 Task: Create a due date automation trigger when advanced on, on the wednesday of the week a card is due add fields without custom field "Resume" set to a date between 1 and 7 working days from now at 11:00 AM.
Action: Mouse moved to (985, 228)
Screenshot: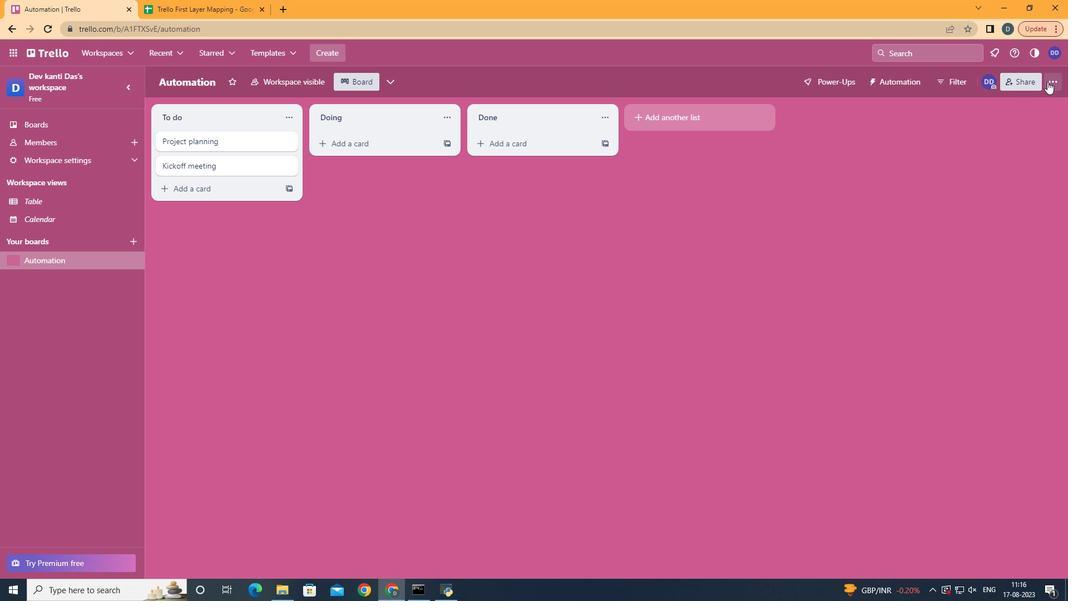 
Action: Mouse pressed left at (985, 228)
Screenshot: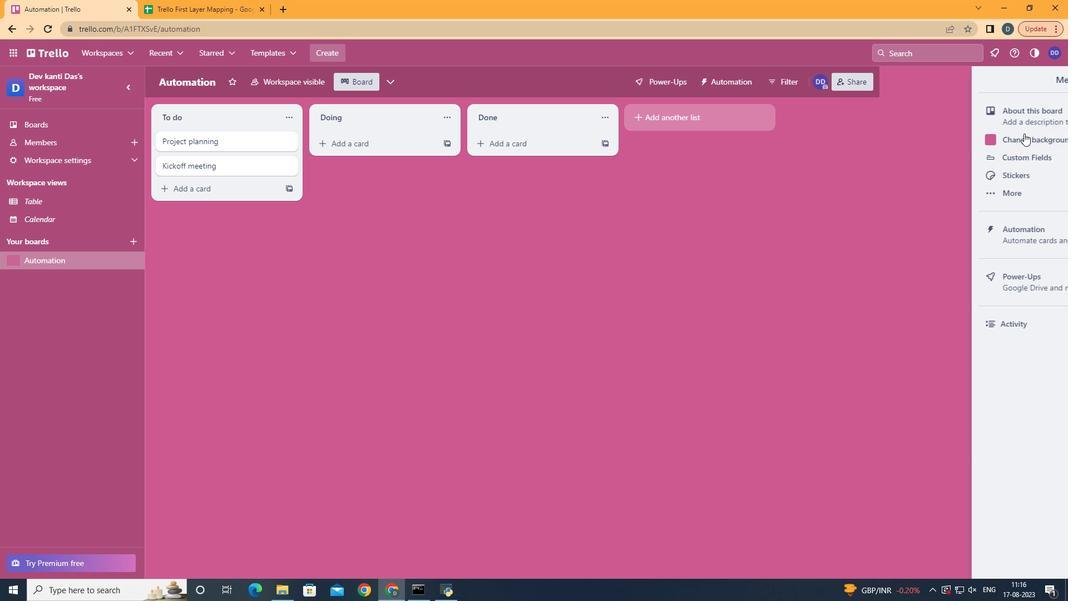 
Action: Mouse moved to (931, 328)
Screenshot: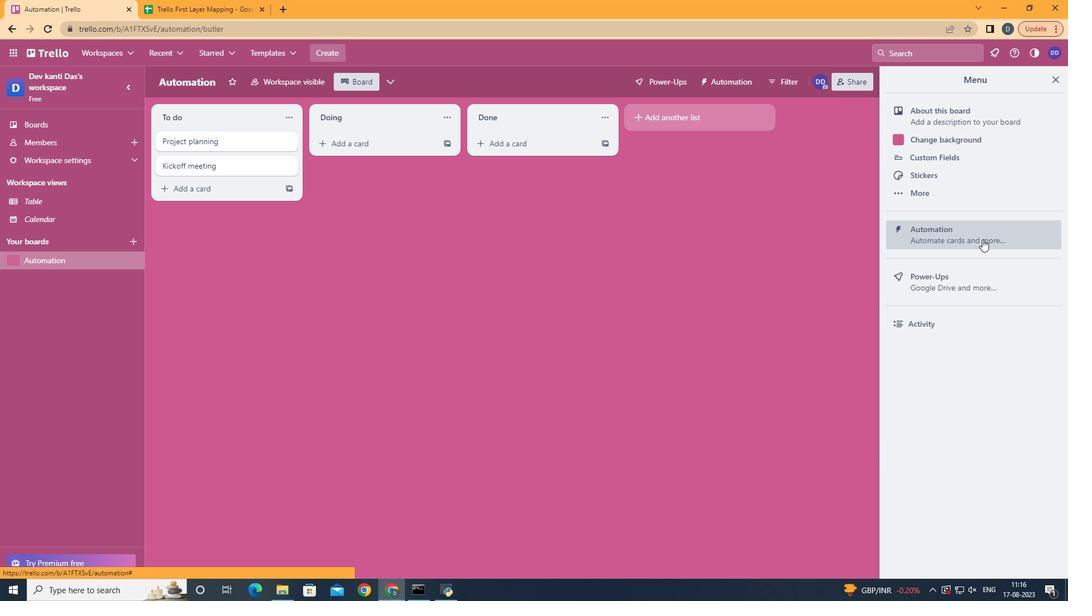 
Action: Mouse pressed left at (931, 328)
Screenshot: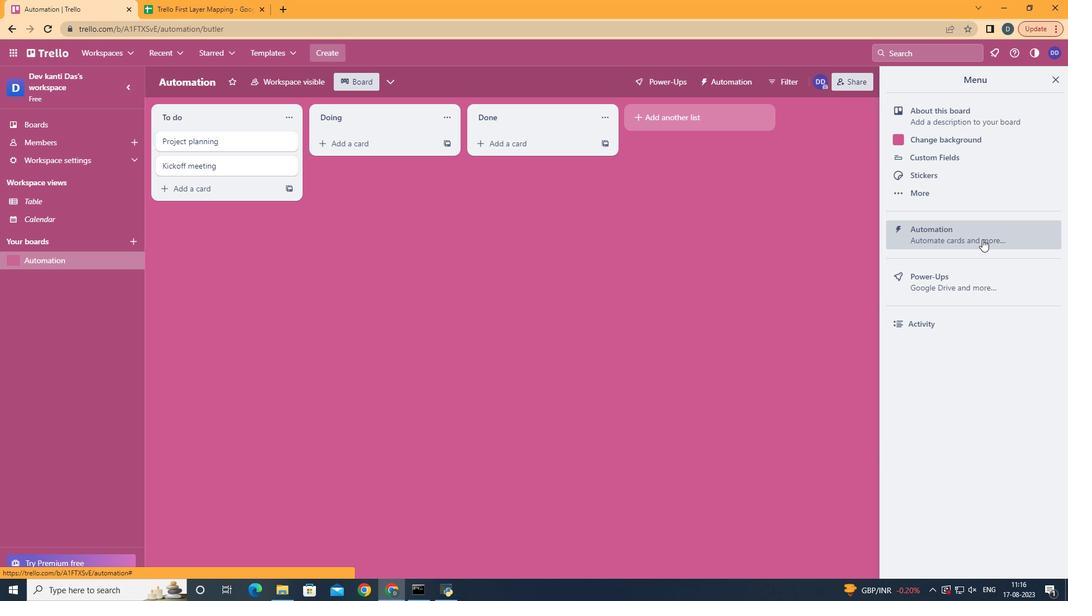 
Action: Mouse moved to (262, 321)
Screenshot: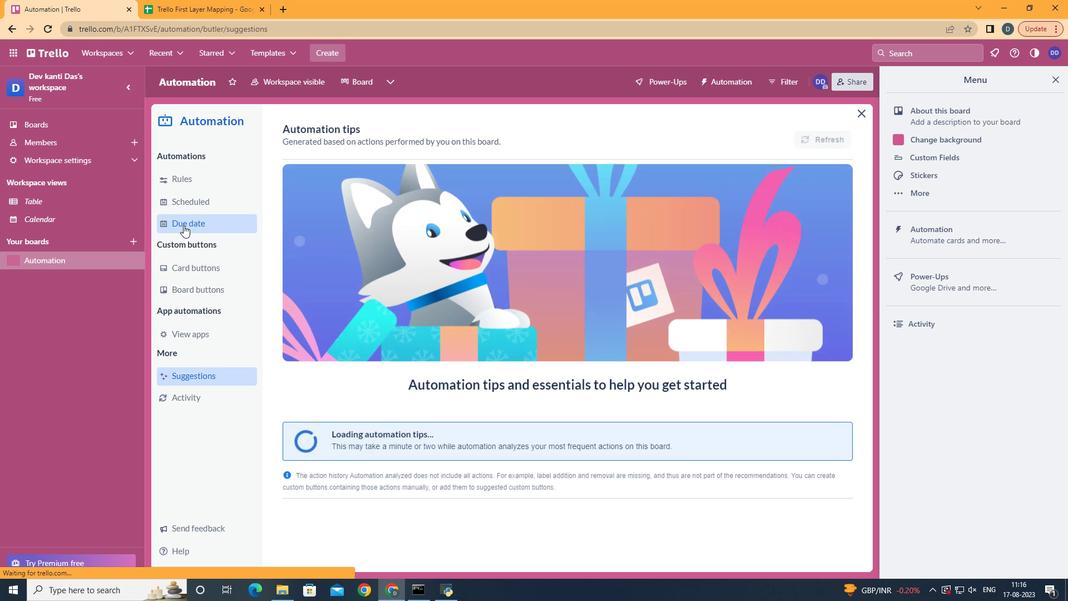 
Action: Mouse pressed left at (262, 321)
Screenshot: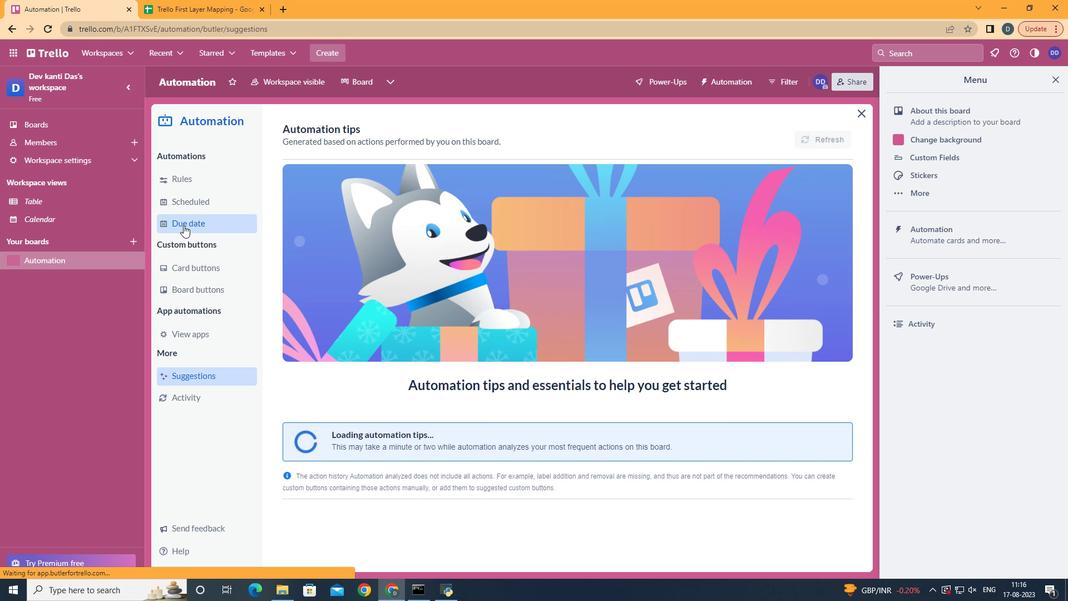
Action: Mouse moved to (768, 261)
Screenshot: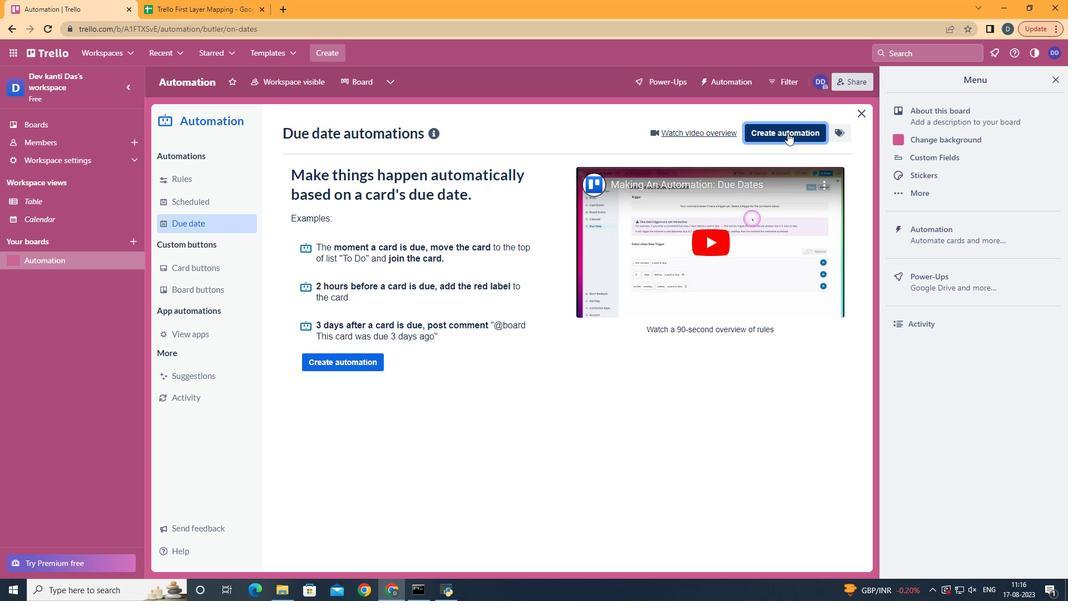 
Action: Mouse pressed left at (768, 261)
Screenshot: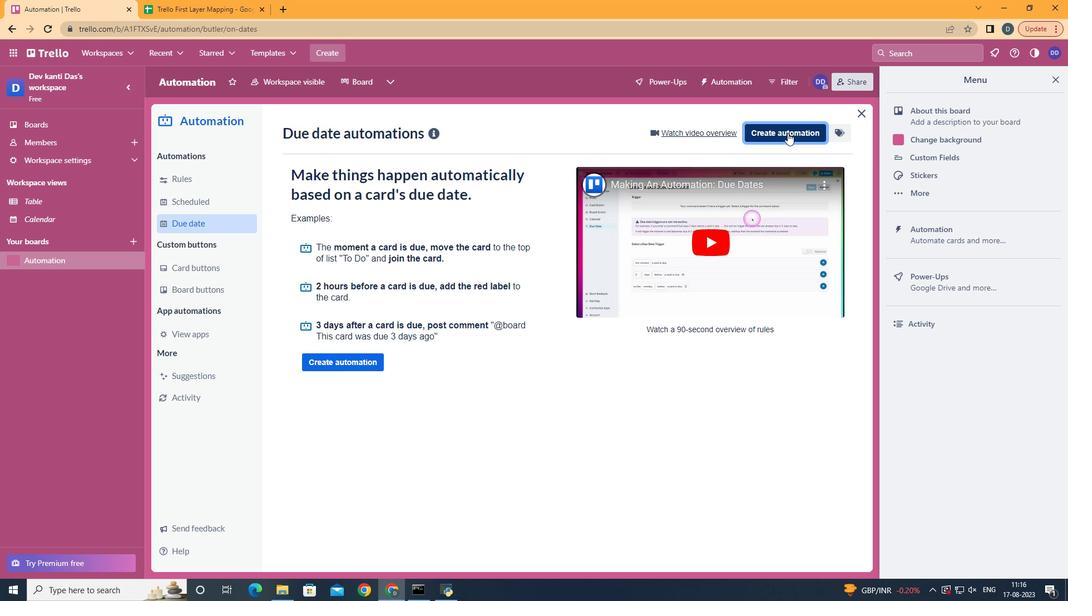
Action: Mouse moved to (627, 327)
Screenshot: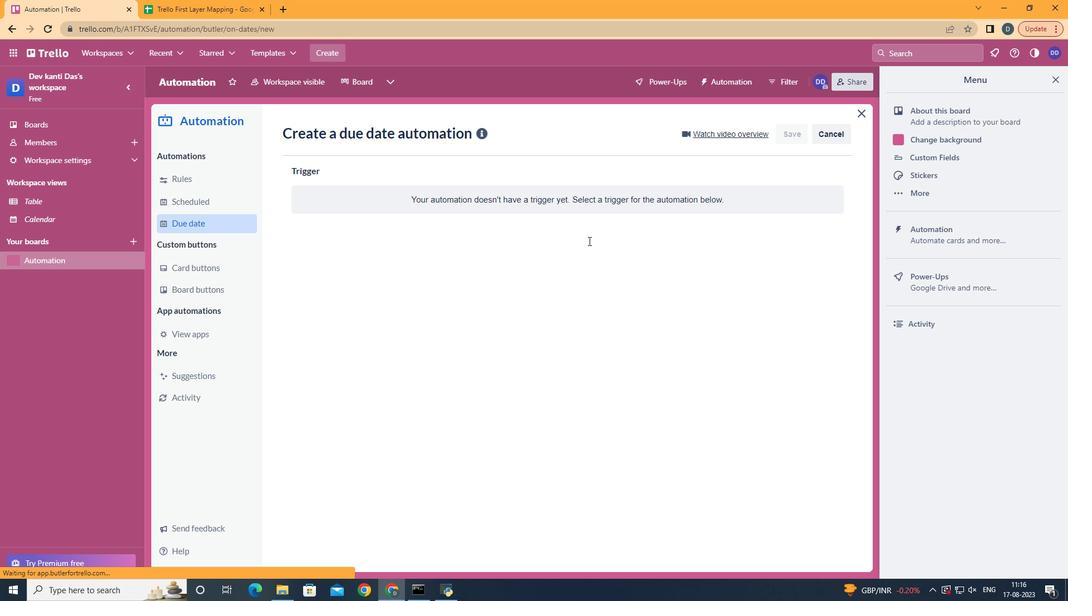 
Action: Mouse pressed left at (627, 327)
Screenshot: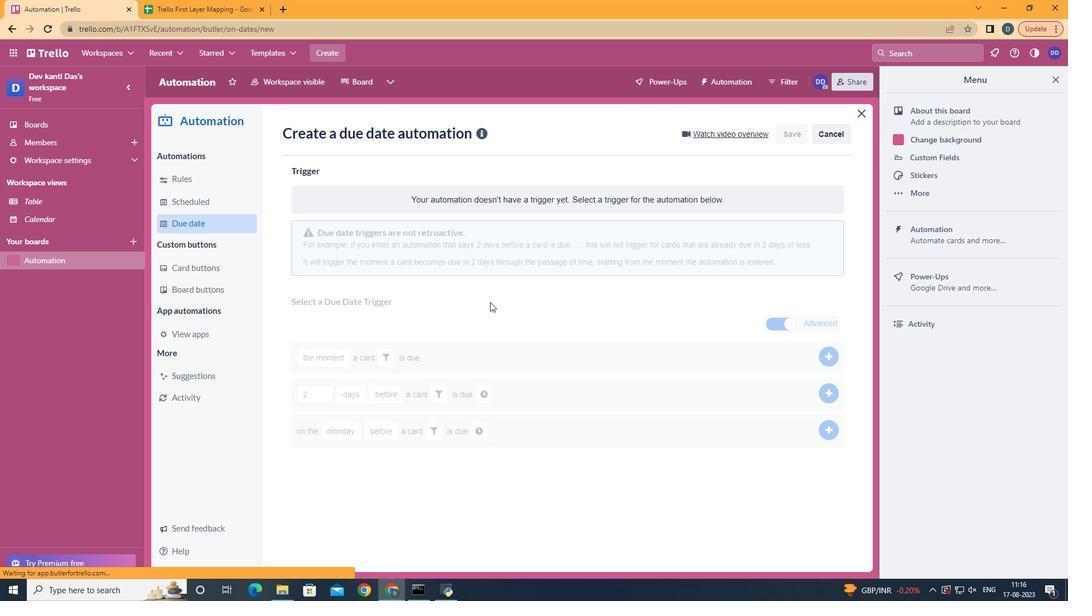 
Action: Mouse moved to (414, 397)
Screenshot: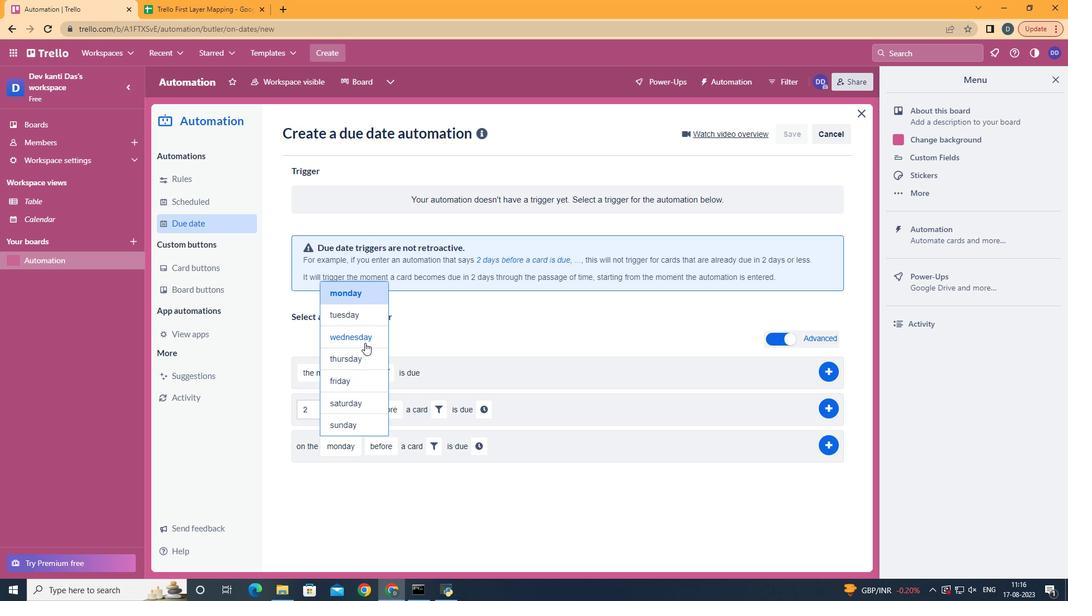 
Action: Mouse pressed left at (414, 397)
Screenshot: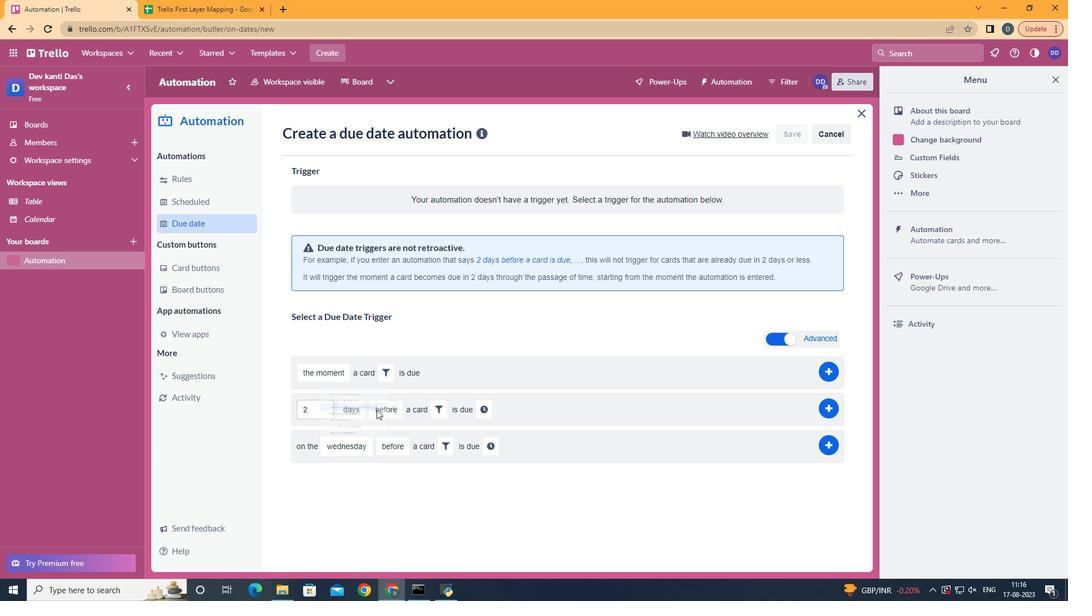 
Action: Mouse moved to (459, 504)
Screenshot: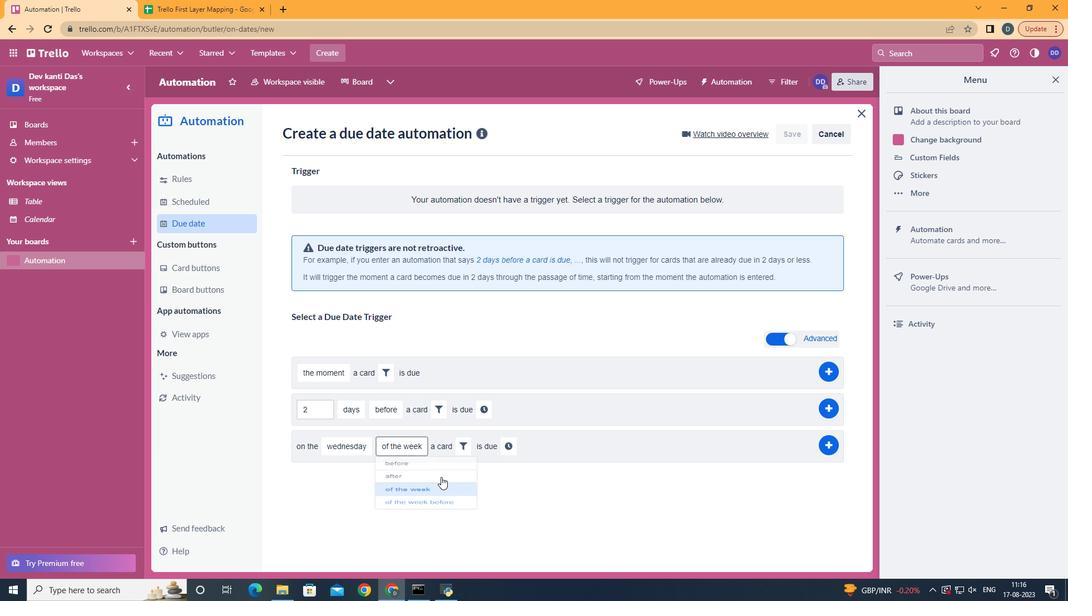 
Action: Mouse pressed left at (459, 504)
Screenshot: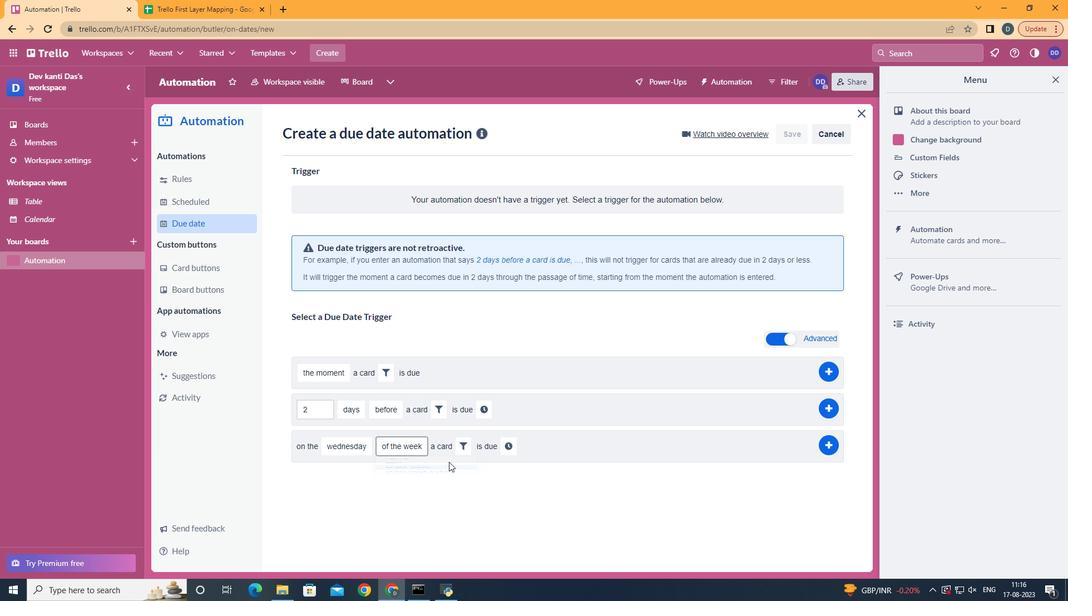 
Action: Mouse moved to (499, 464)
Screenshot: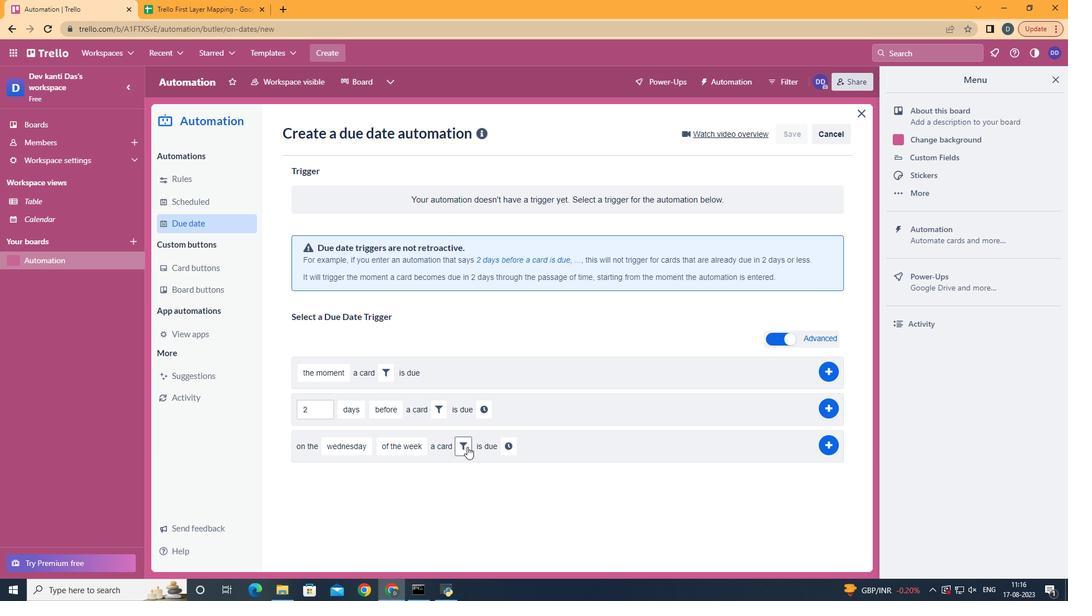 
Action: Mouse pressed left at (499, 464)
Screenshot: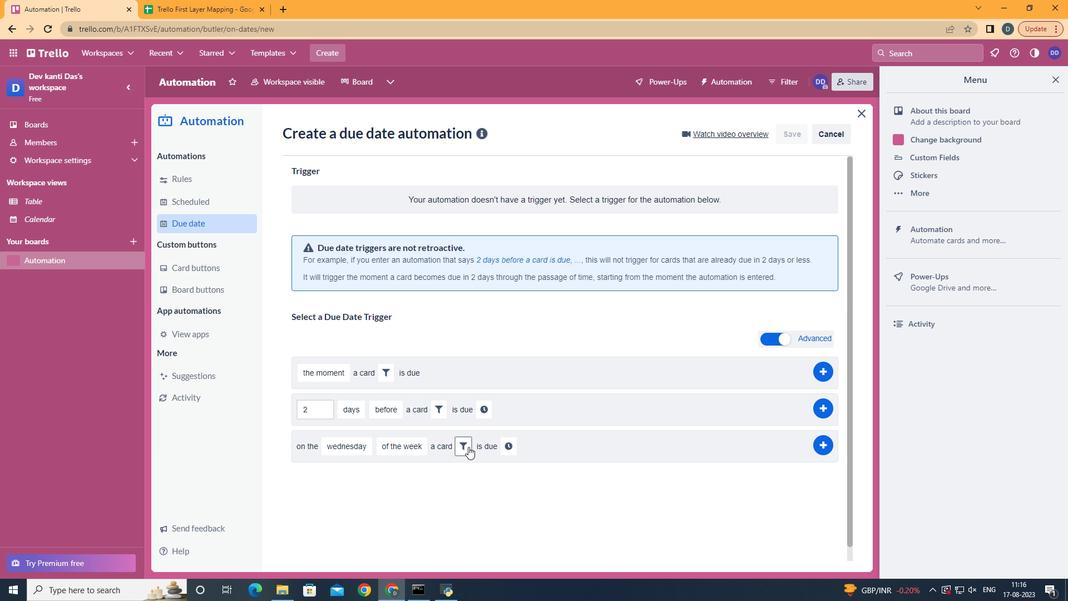 
Action: Mouse moved to (645, 487)
Screenshot: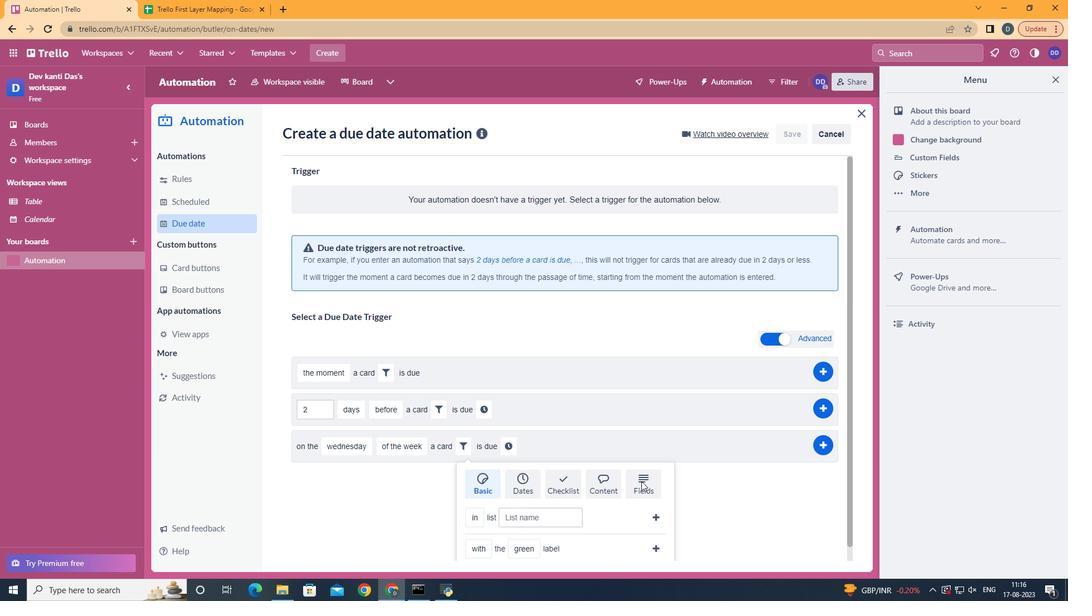 
Action: Mouse pressed left at (645, 487)
Screenshot: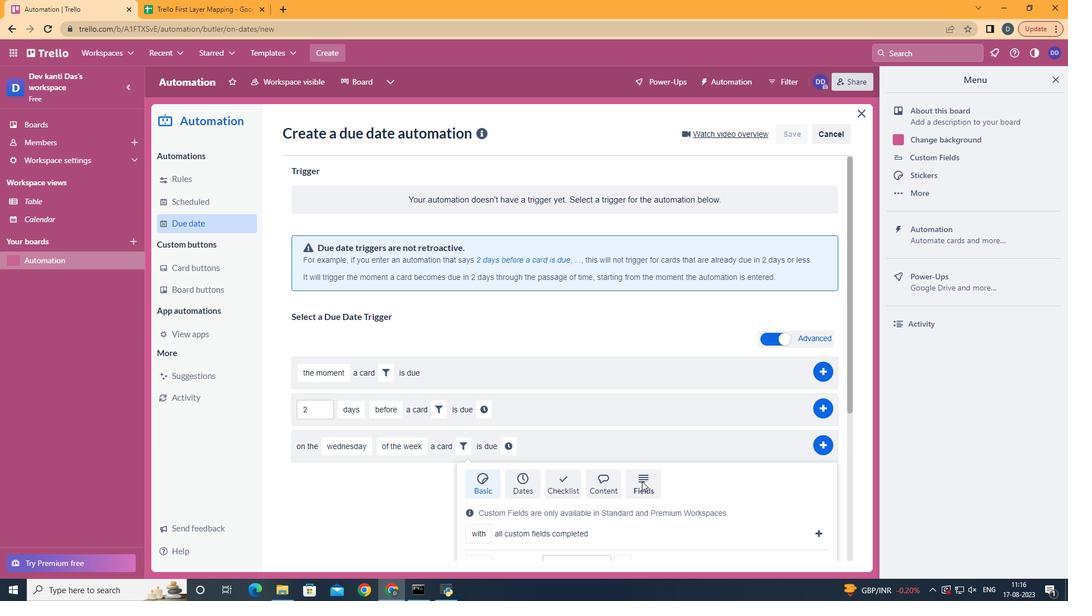 
Action: Mouse moved to (644, 487)
Screenshot: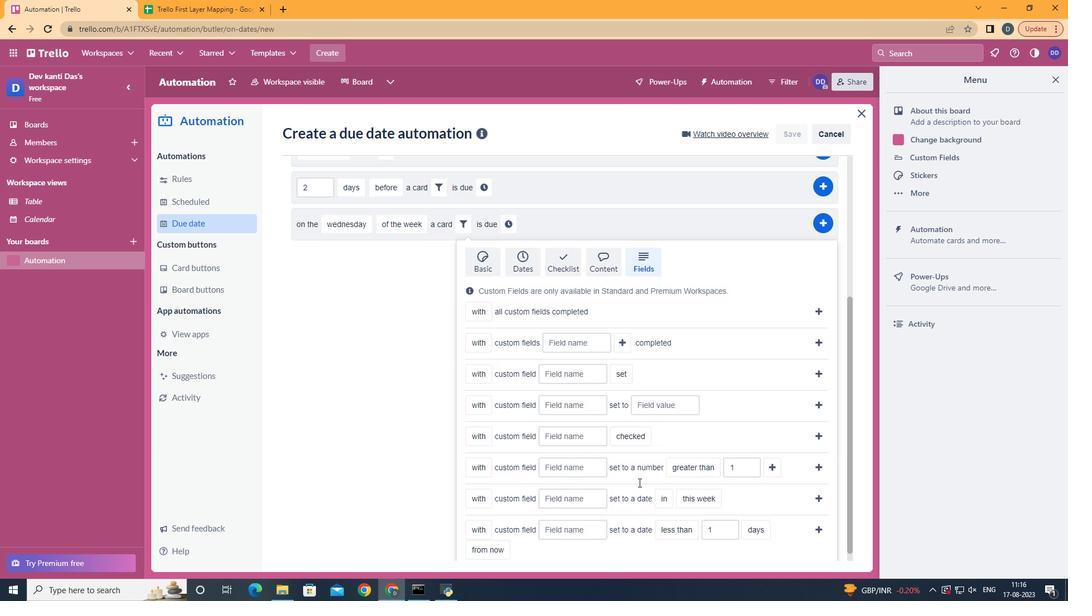 
Action: Mouse scrolled (644, 486) with delta (0, 0)
Screenshot: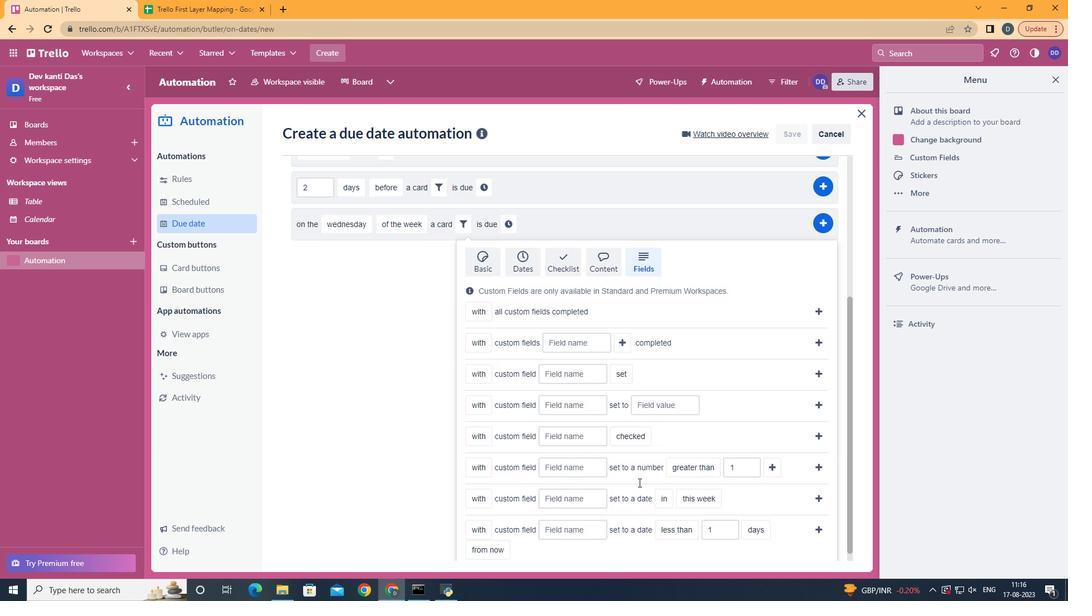 
Action: Mouse moved to (644, 487)
Screenshot: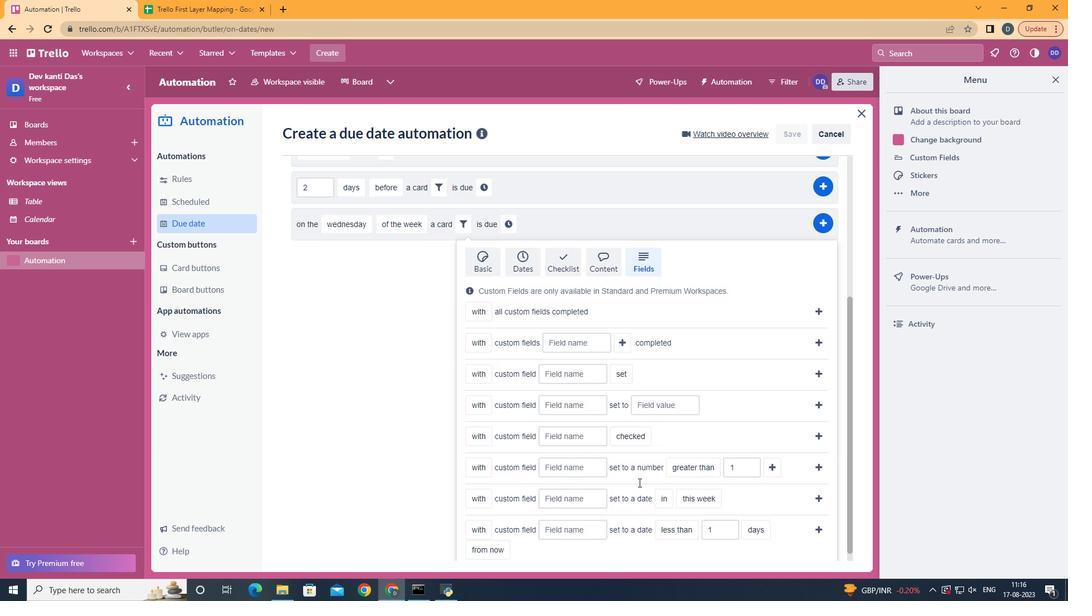 
Action: Mouse scrolled (644, 487) with delta (0, 0)
Screenshot: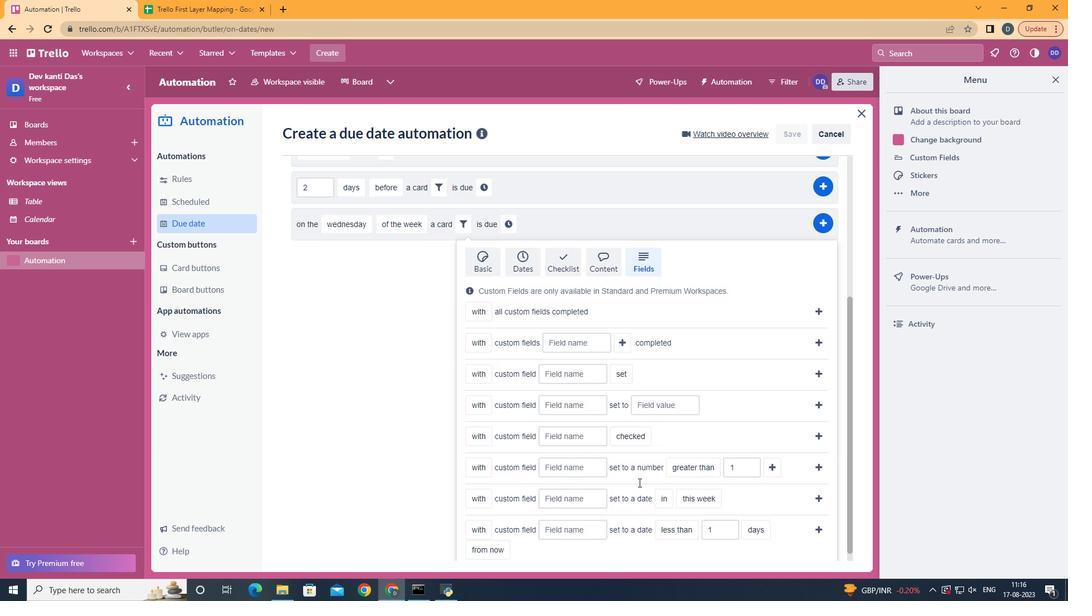 
Action: Mouse moved to (644, 487)
Screenshot: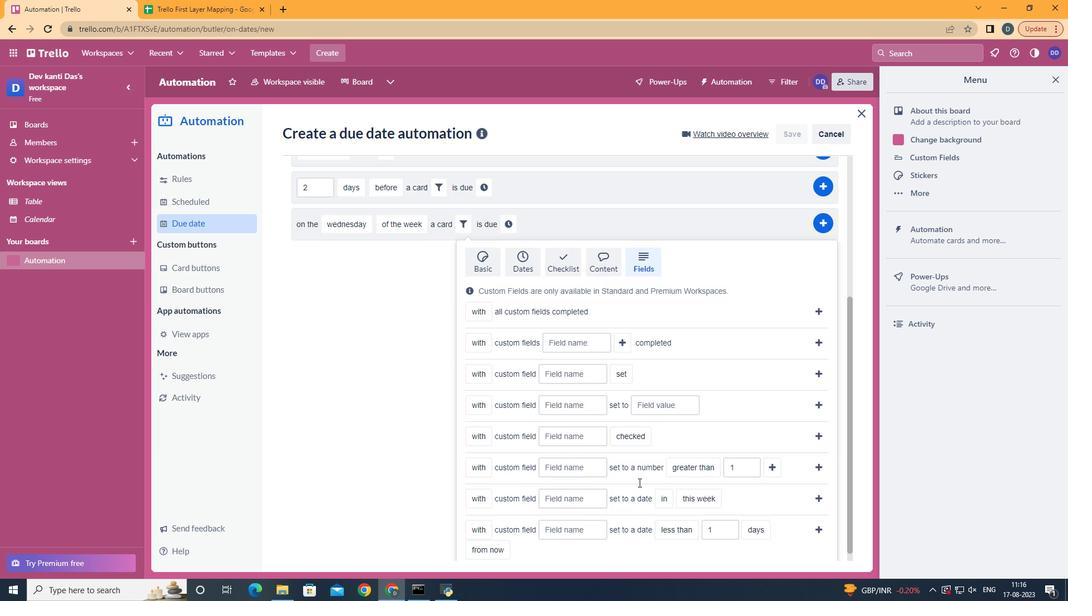 
Action: Mouse scrolled (644, 487) with delta (0, 0)
Screenshot: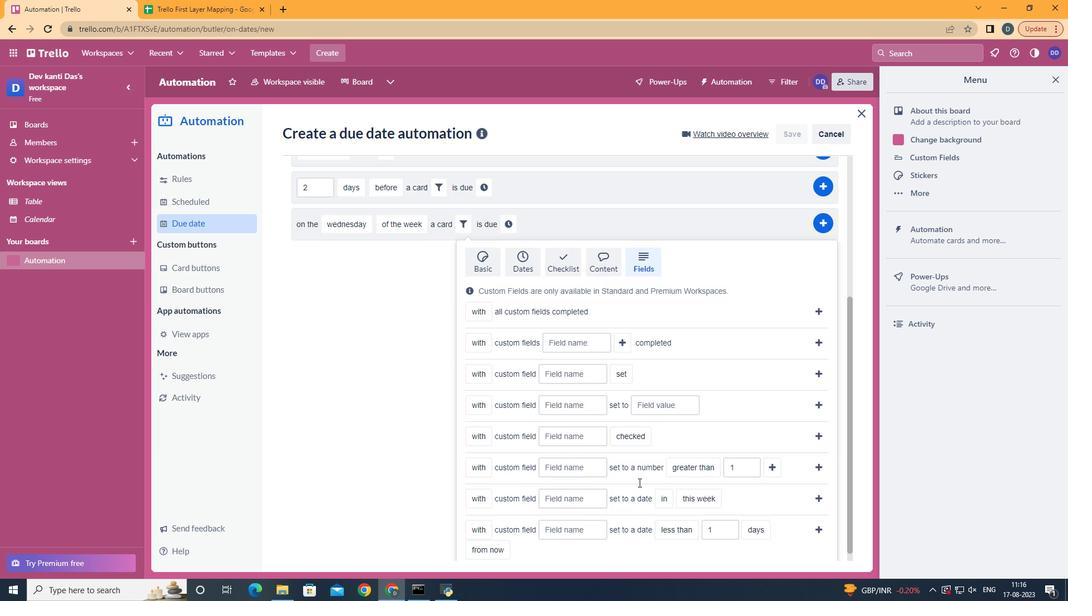 
Action: Mouse moved to (643, 487)
Screenshot: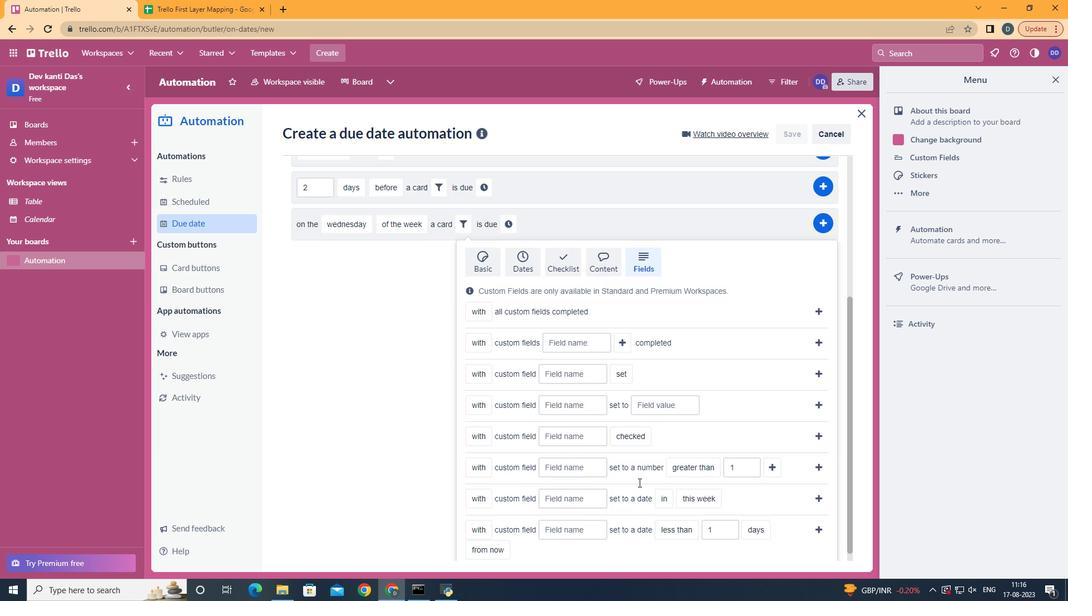 
Action: Mouse scrolled (643, 487) with delta (0, 0)
Screenshot: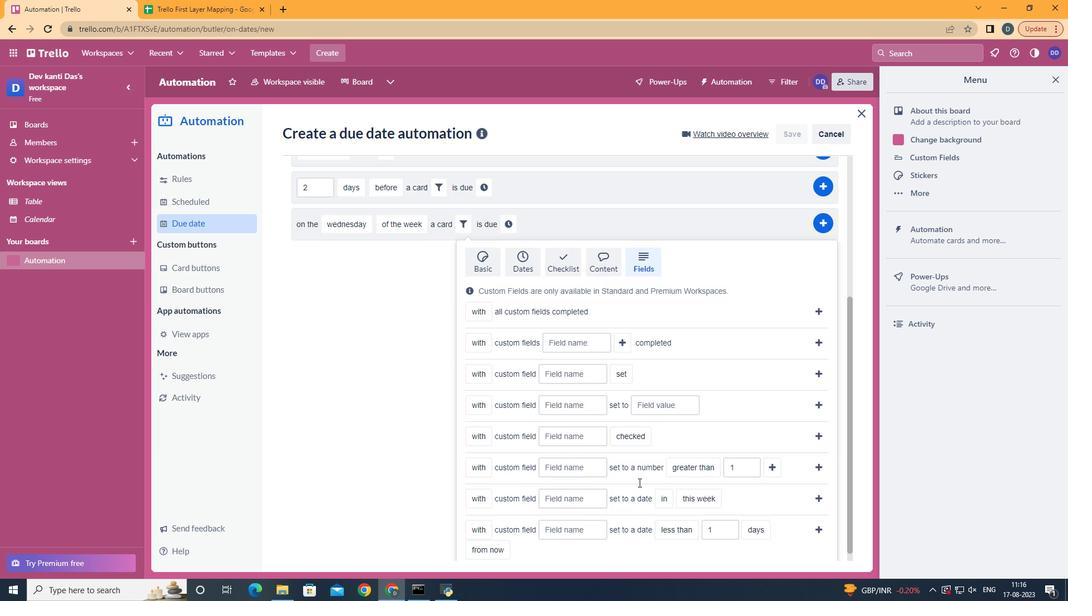 
Action: Mouse moved to (510, 501)
Screenshot: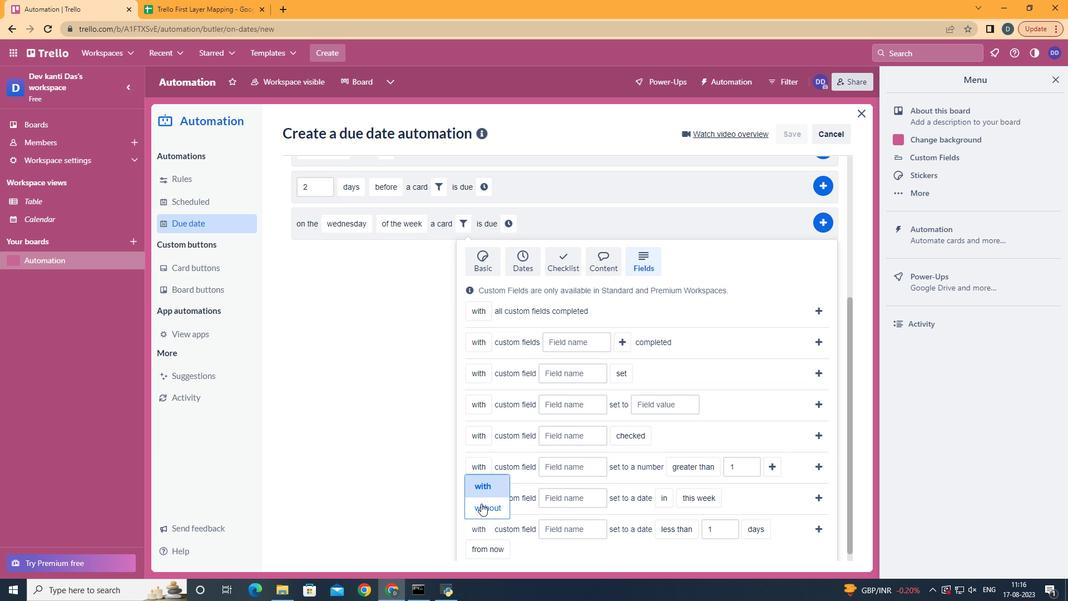 
Action: Mouse pressed left at (510, 501)
Screenshot: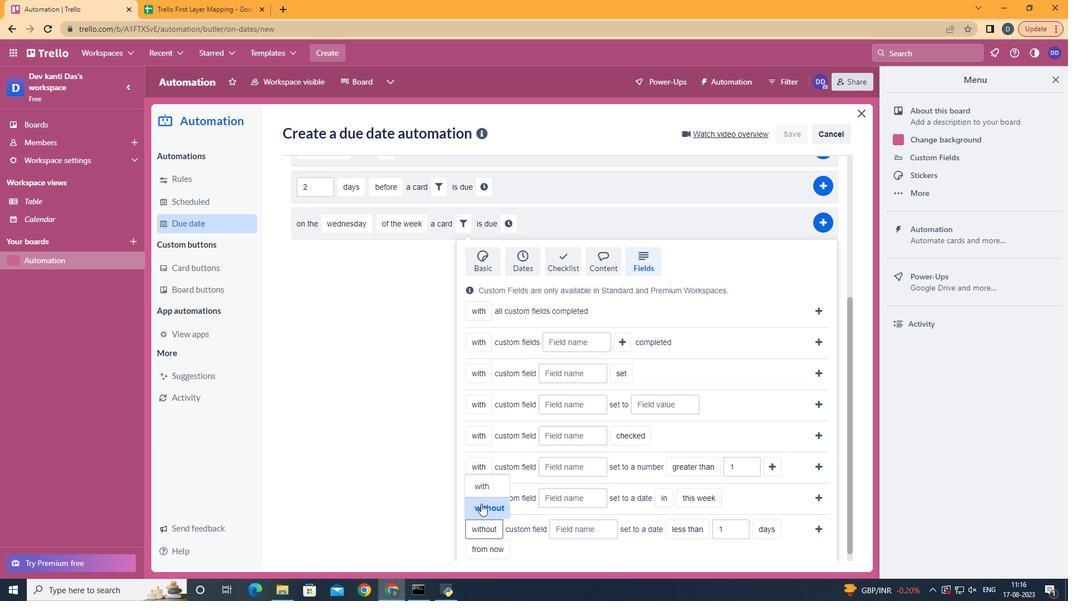 
Action: Mouse moved to (584, 515)
Screenshot: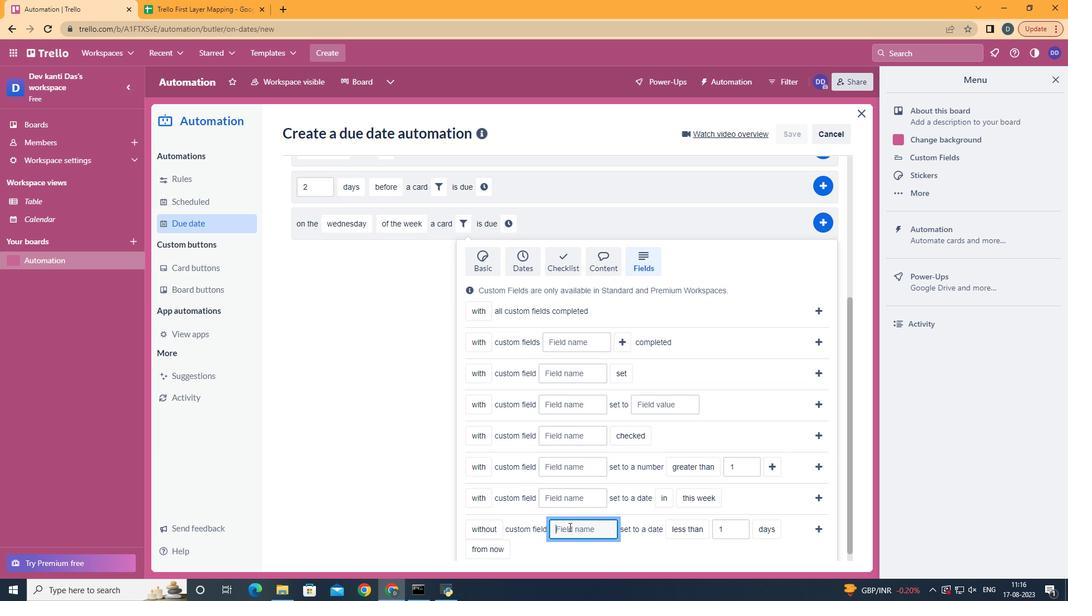 
Action: Mouse pressed left at (584, 515)
Screenshot: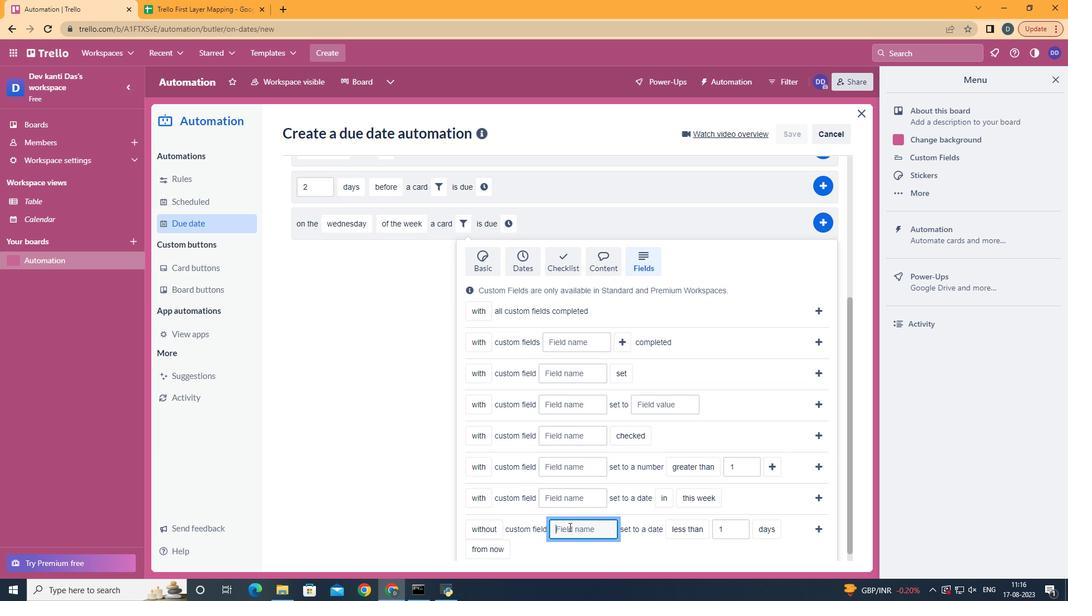 
Action: Mouse moved to (584, 517)
Screenshot: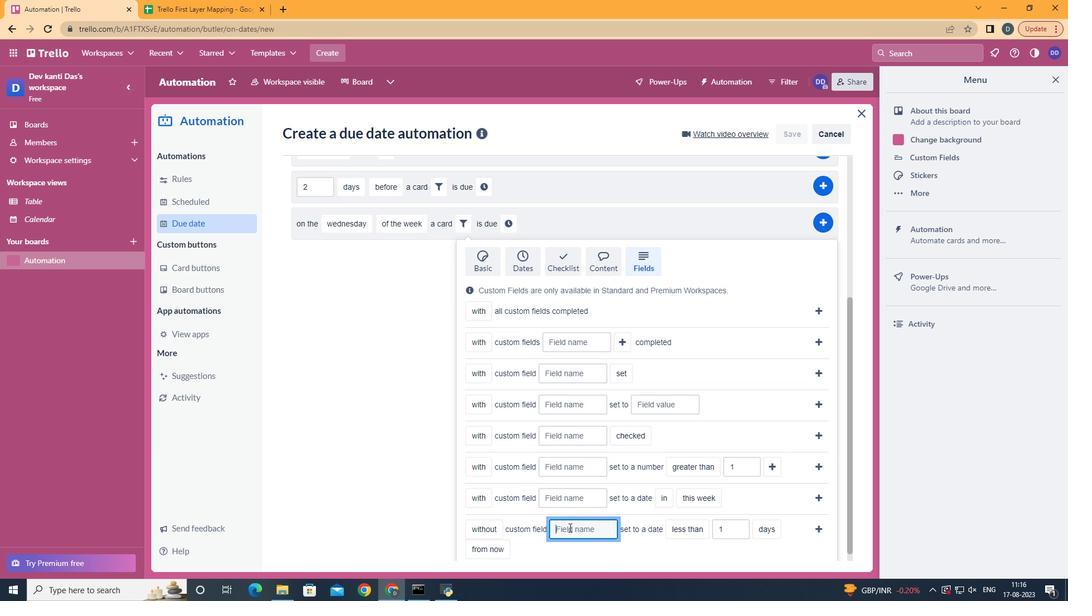 
Action: Key pressed <Key.shift>Resume
Screenshot: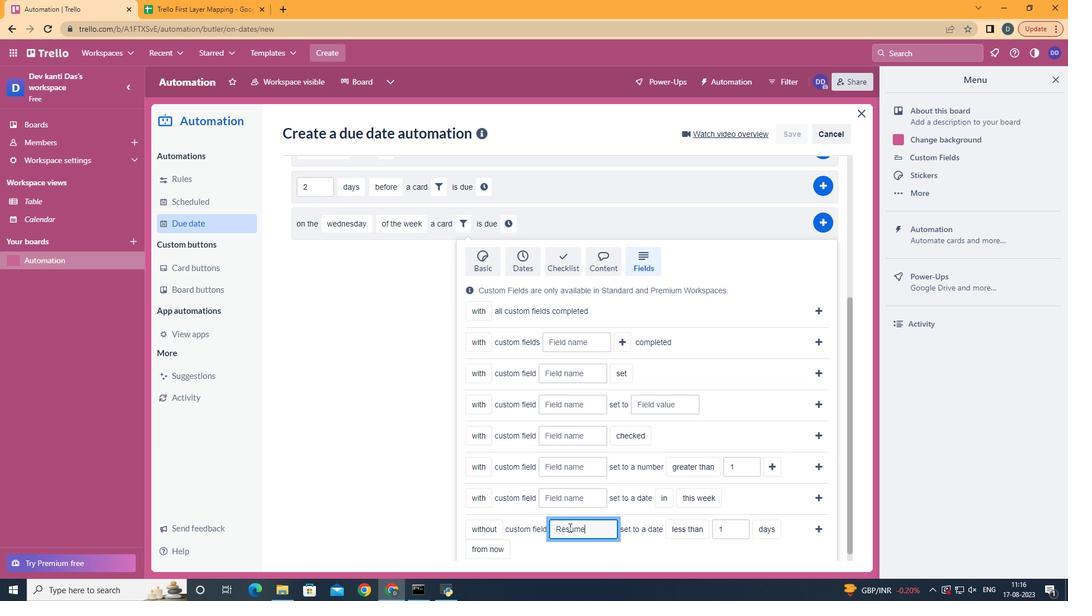 
Action: Mouse moved to (675, 504)
Screenshot: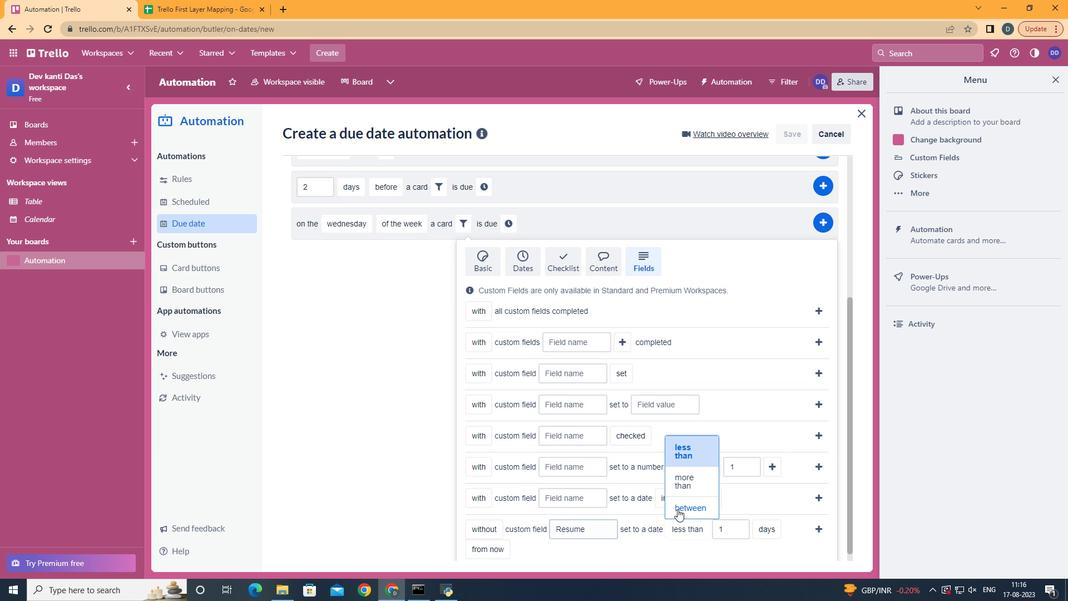 
Action: Mouse pressed left at (675, 504)
Screenshot: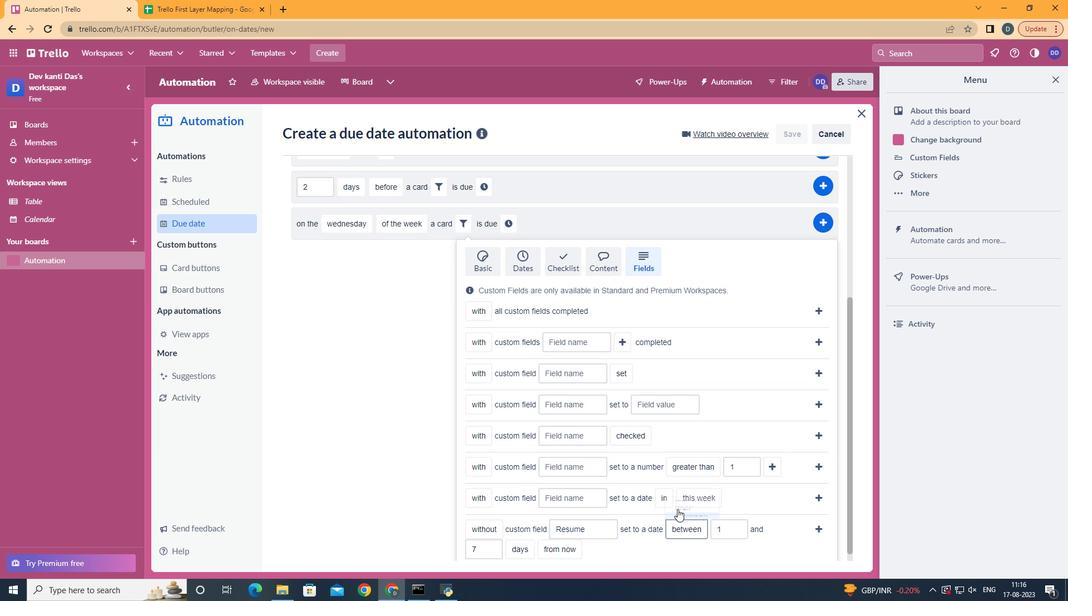 
Action: Mouse scrolled (675, 504) with delta (0, 0)
Screenshot: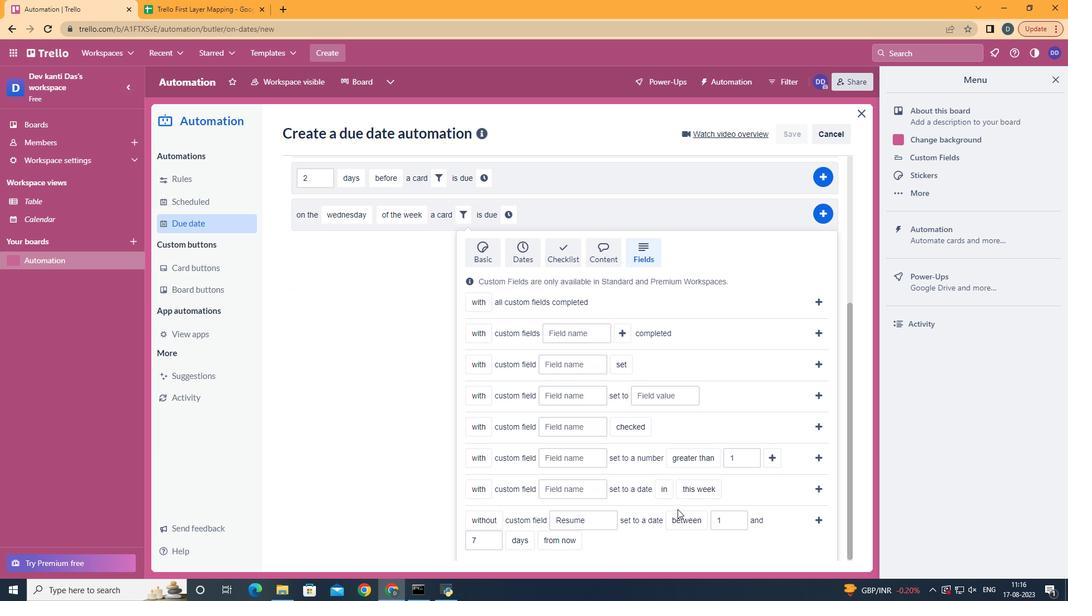 
Action: Mouse scrolled (675, 504) with delta (0, 0)
Screenshot: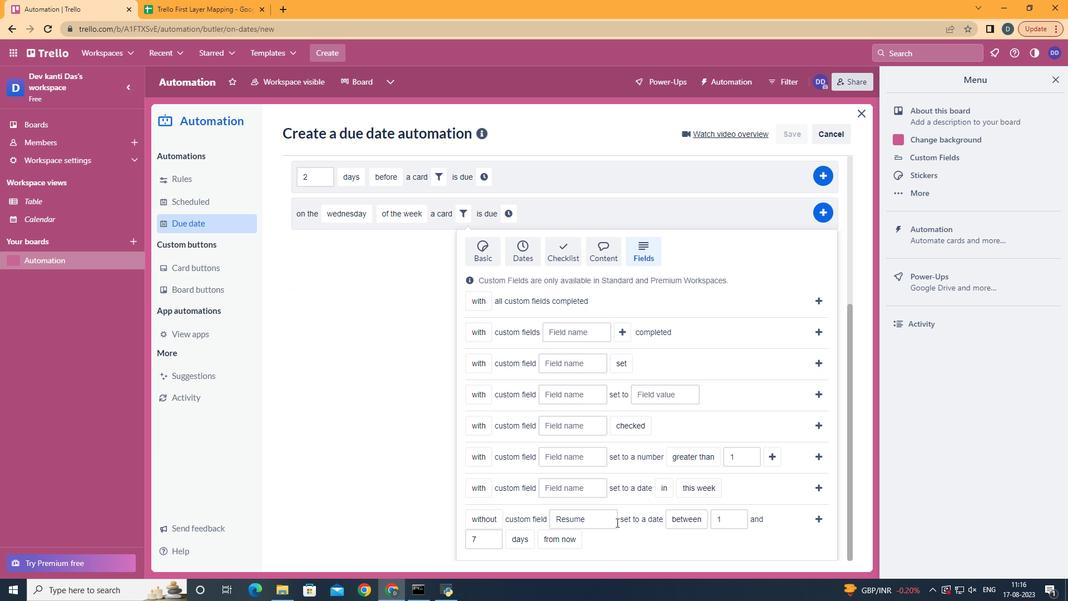 
Action: Mouse scrolled (675, 504) with delta (0, 0)
Screenshot: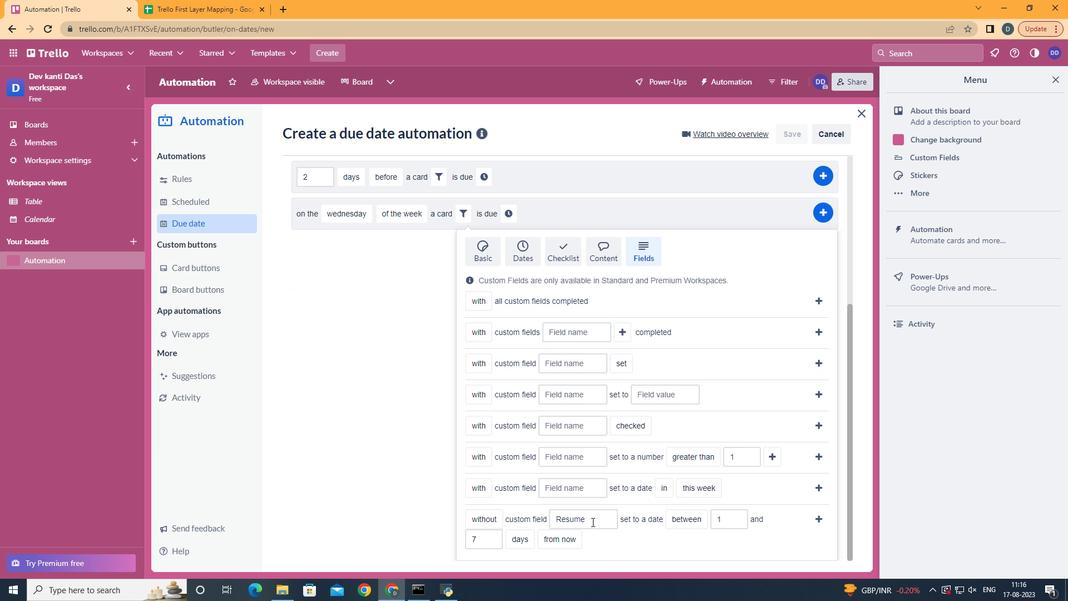 
Action: Mouse moved to (549, 513)
Screenshot: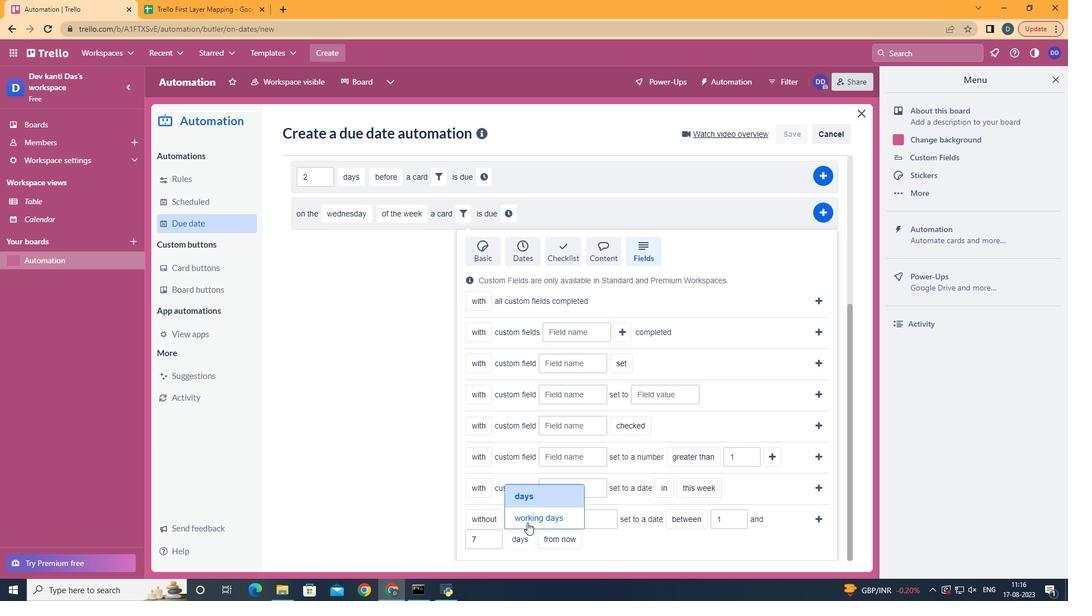 
Action: Mouse pressed left at (549, 513)
Screenshot: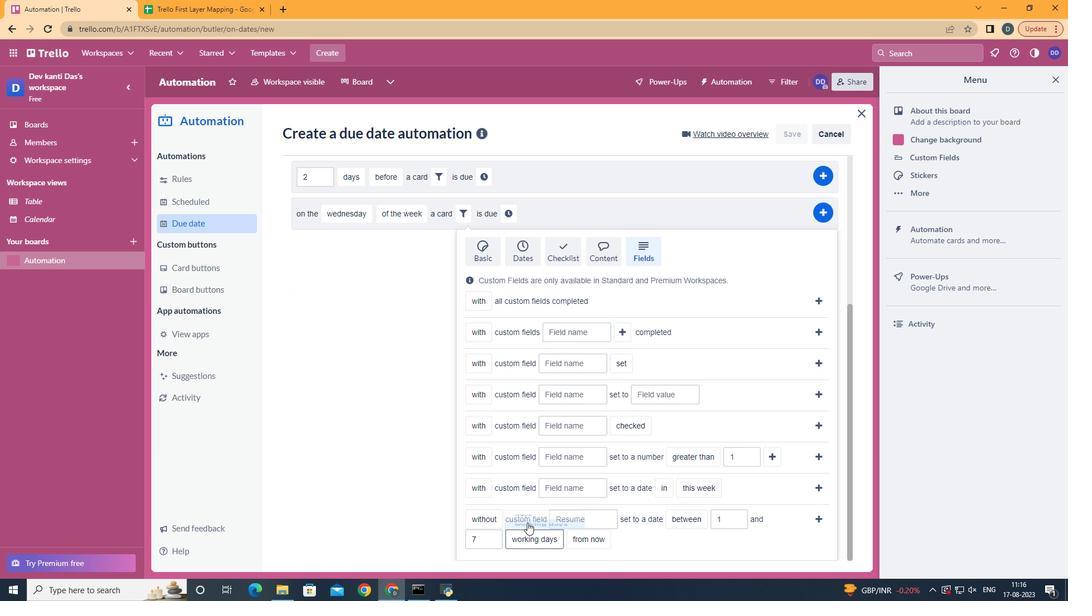 
Action: Mouse moved to (782, 511)
Screenshot: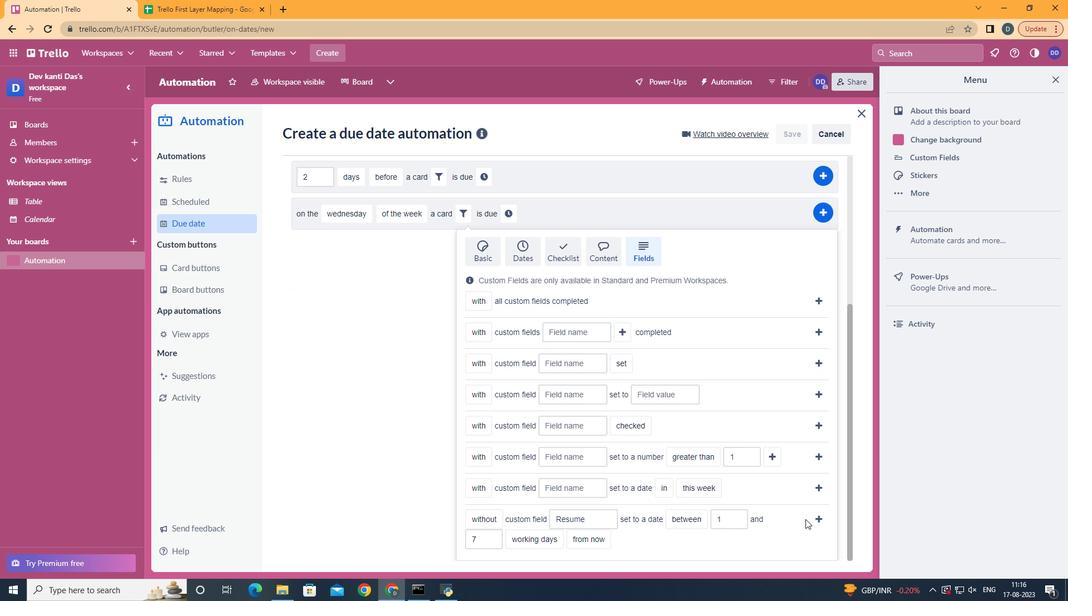 
Action: Mouse pressed left at (782, 511)
Screenshot: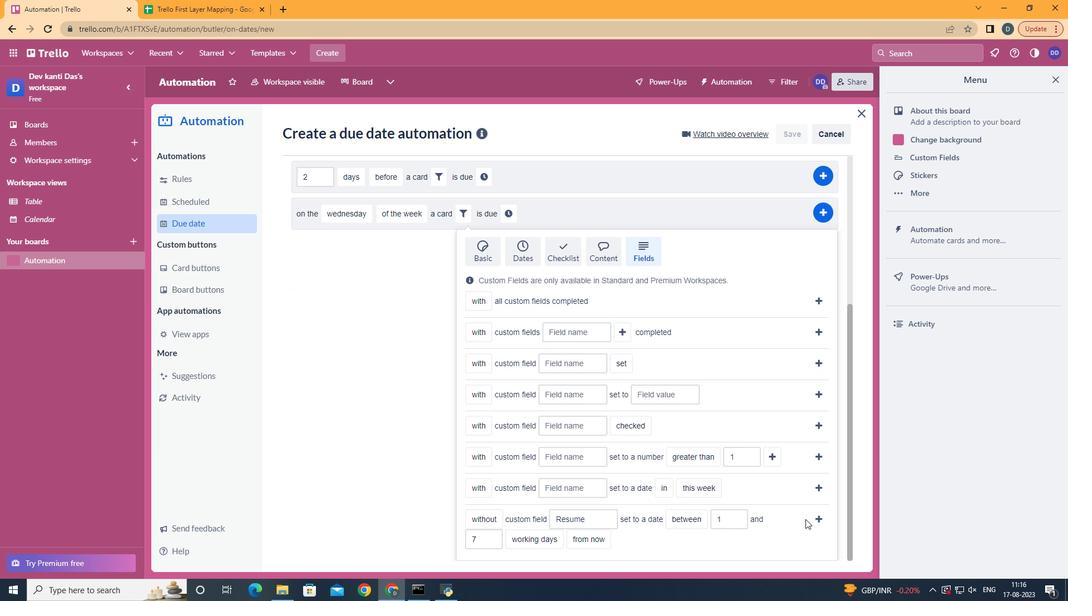 
Action: Mouse moved to (798, 511)
Screenshot: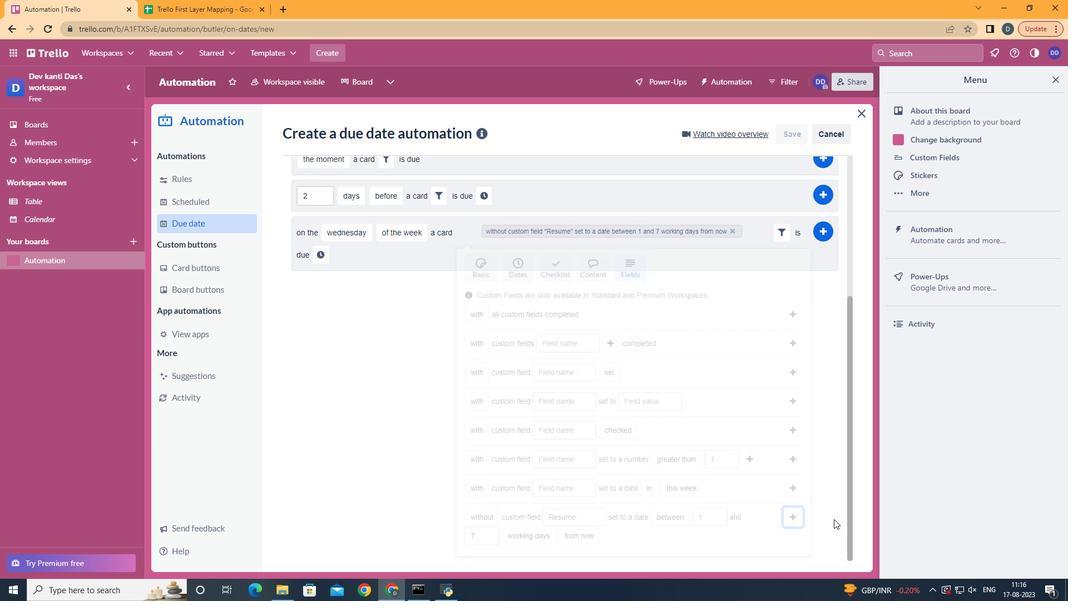 
Action: Mouse pressed left at (798, 511)
Screenshot: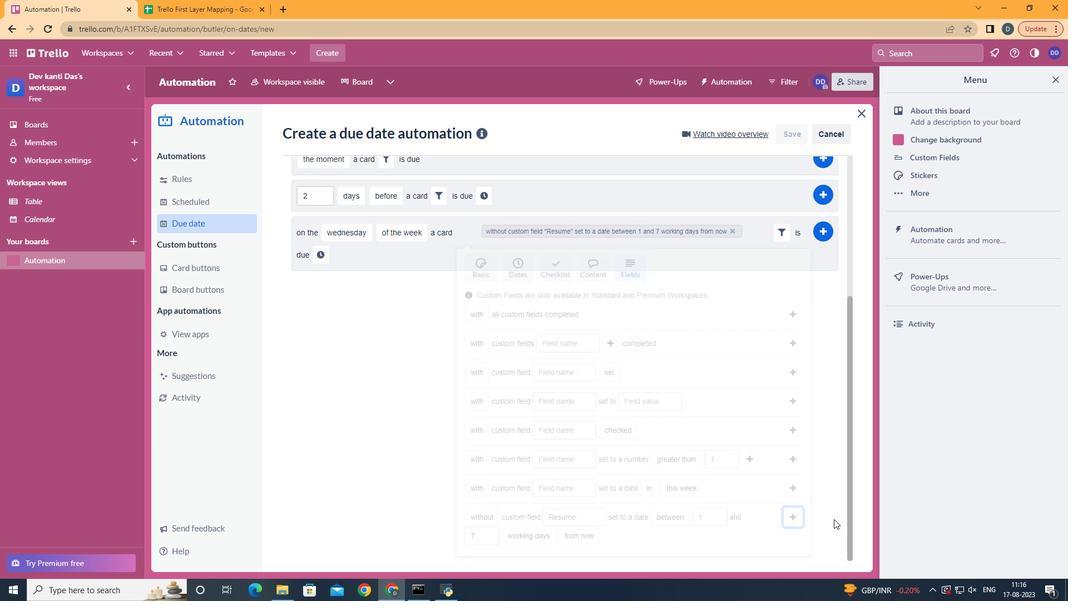 
Action: Mouse moved to (376, 475)
Screenshot: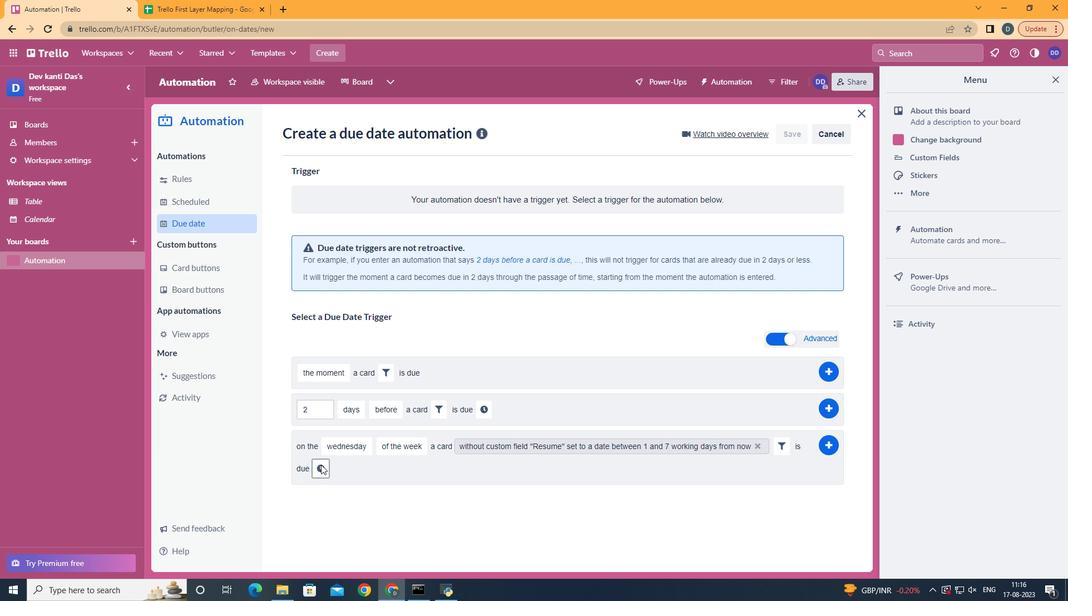 
Action: Mouse pressed left at (376, 475)
Screenshot: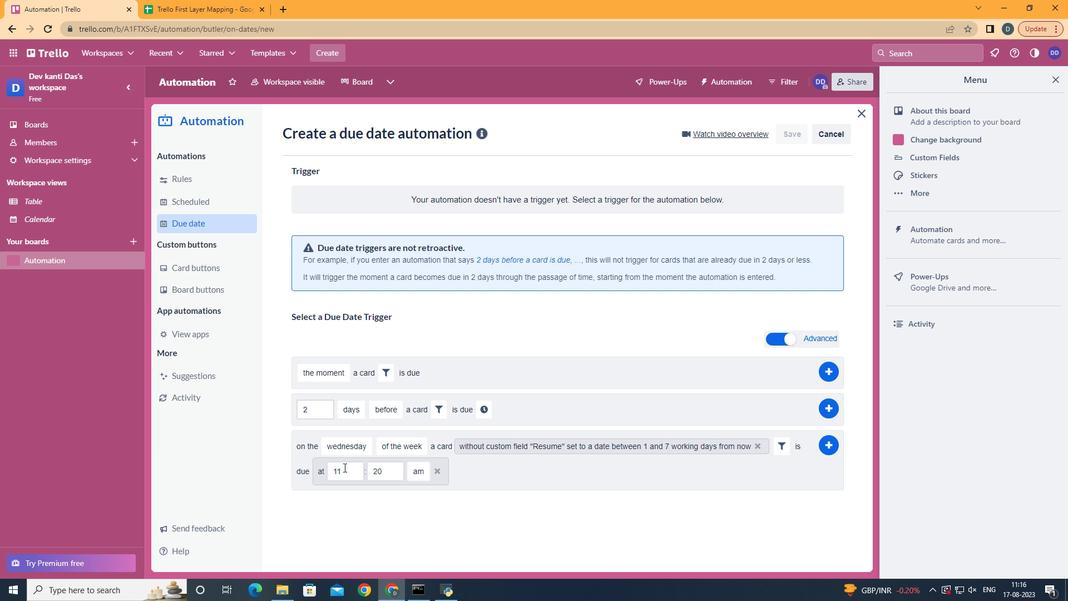 
Action: Mouse moved to (429, 483)
Screenshot: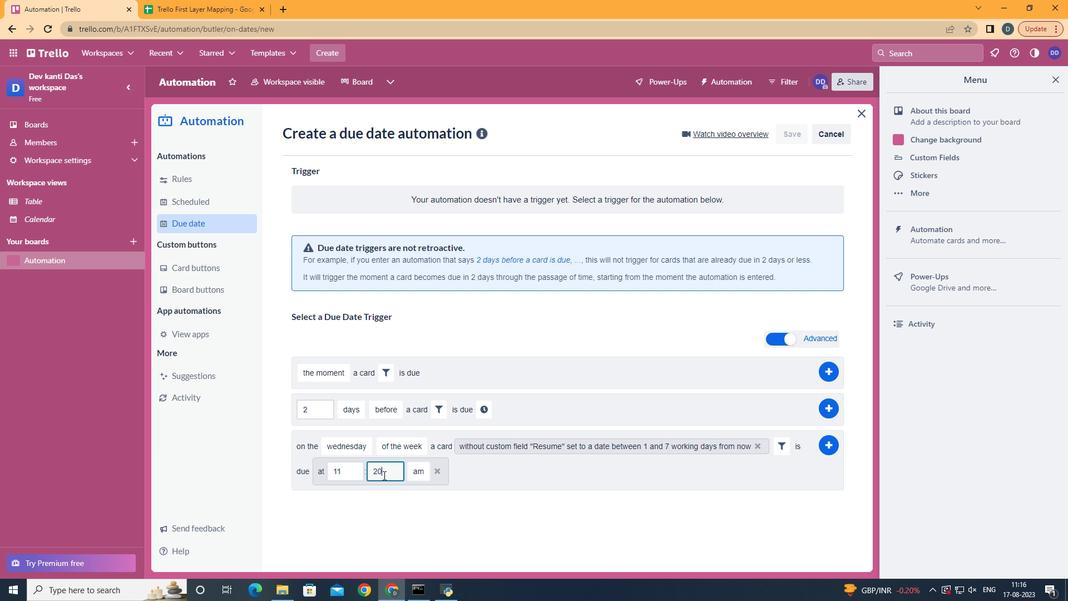 
Action: Mouse pressed left at (428, 483)
Screenshot: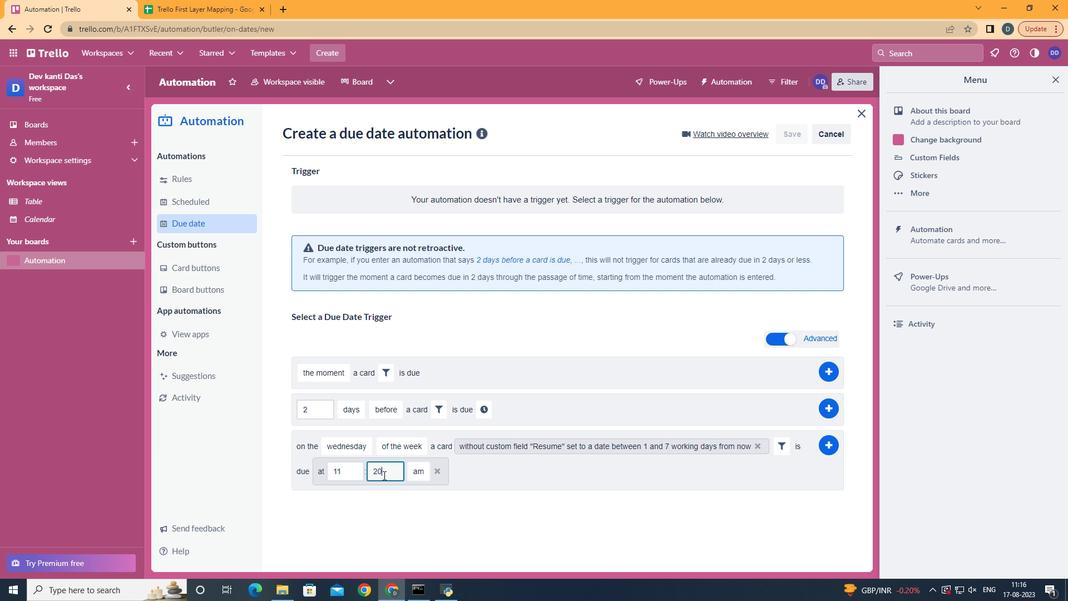 
Action: Mouse moved to (429, 483)
Screenshot: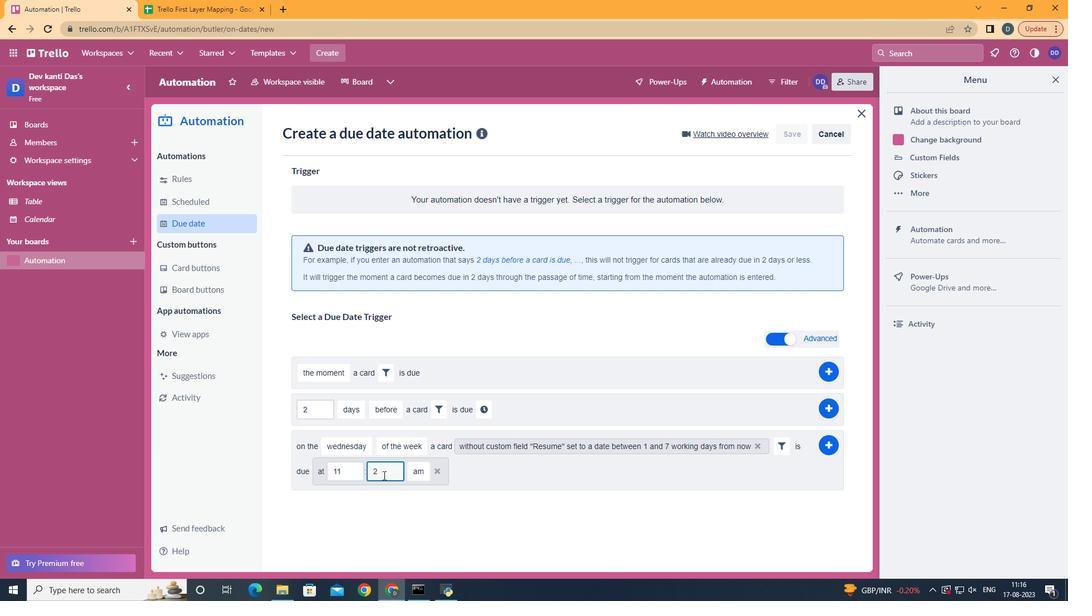 
Action: Key pressed <Key.backspace><Key.backspace>00
Screenshot: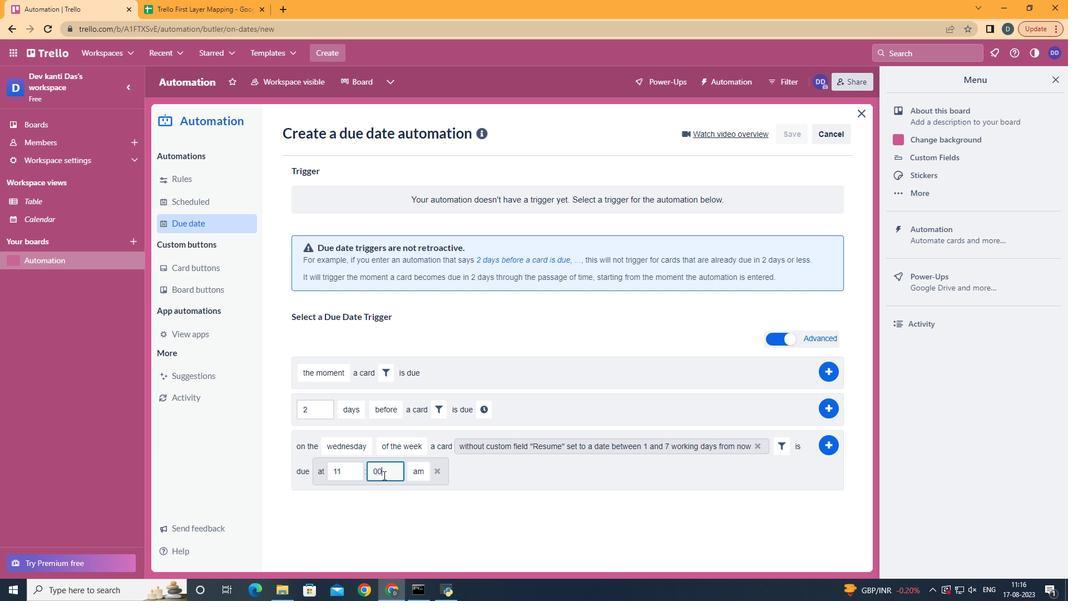 
Action: Mouse moved to (795, 463)
Screenshot: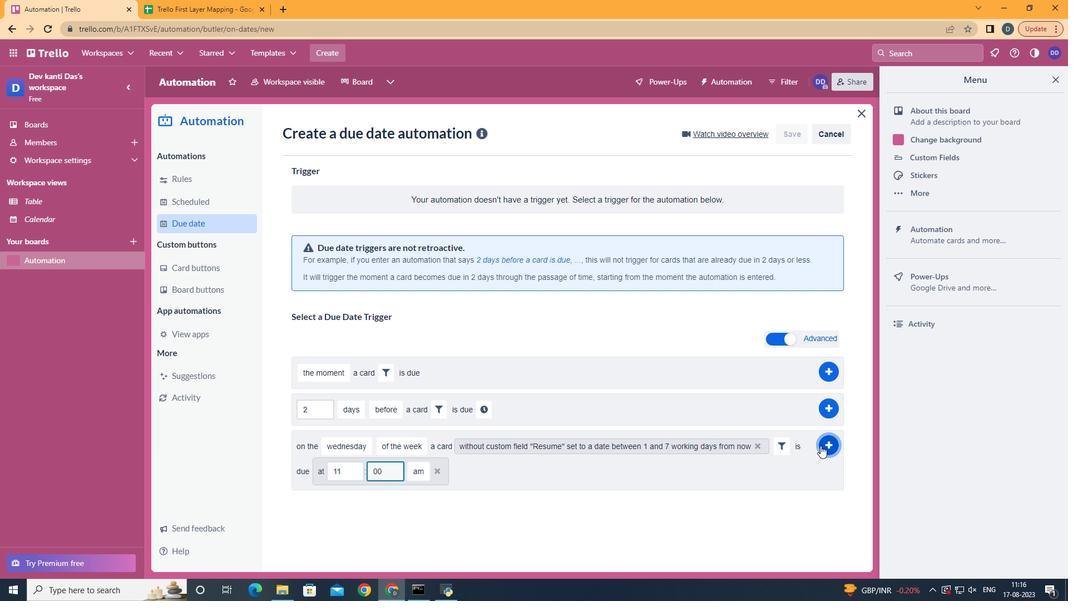 
Action: Mouse pressed left at (795, 463)
Screenshot: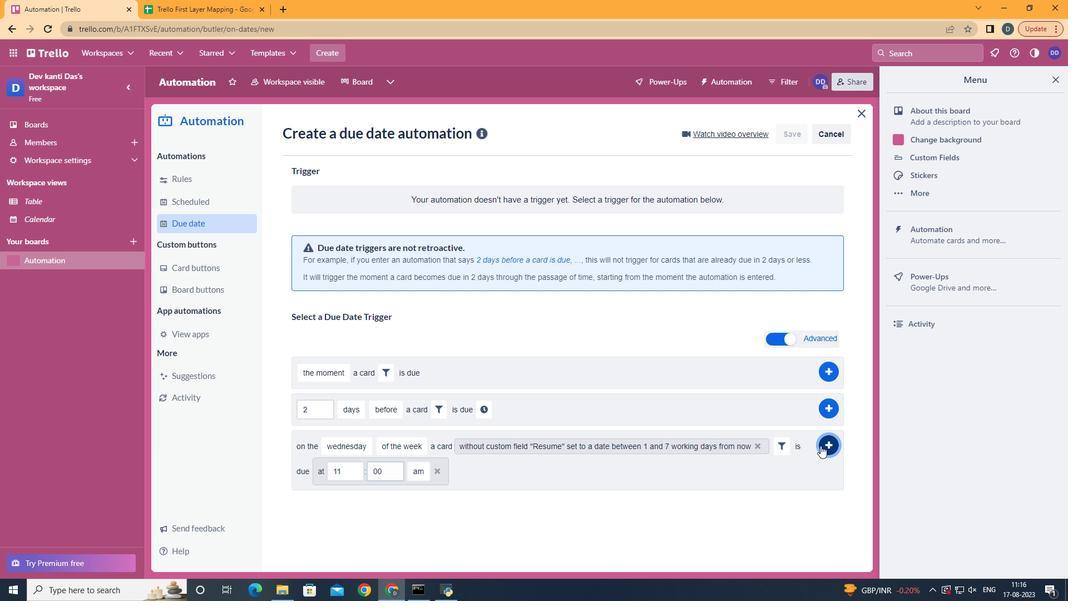 
Action: Mouse moved to (793, 463)
Screenshot: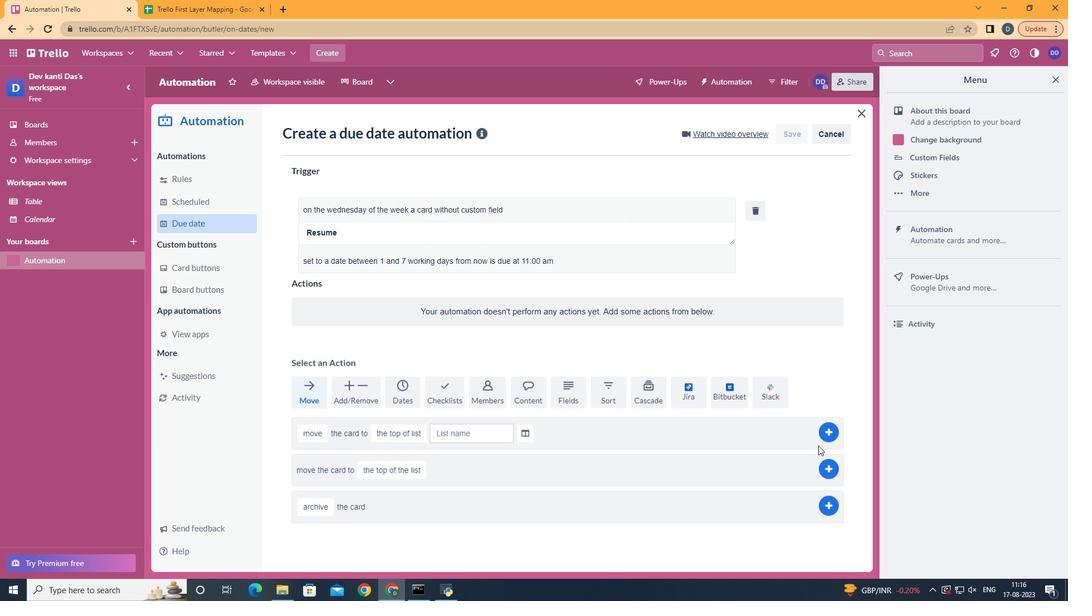
